 Task: Create a section Database Optimization Sprint and in the section, add a milestone Disaster Recovery Testing in the project AmpTech
Action: Mouse moved to (228, 386)
Screenshot: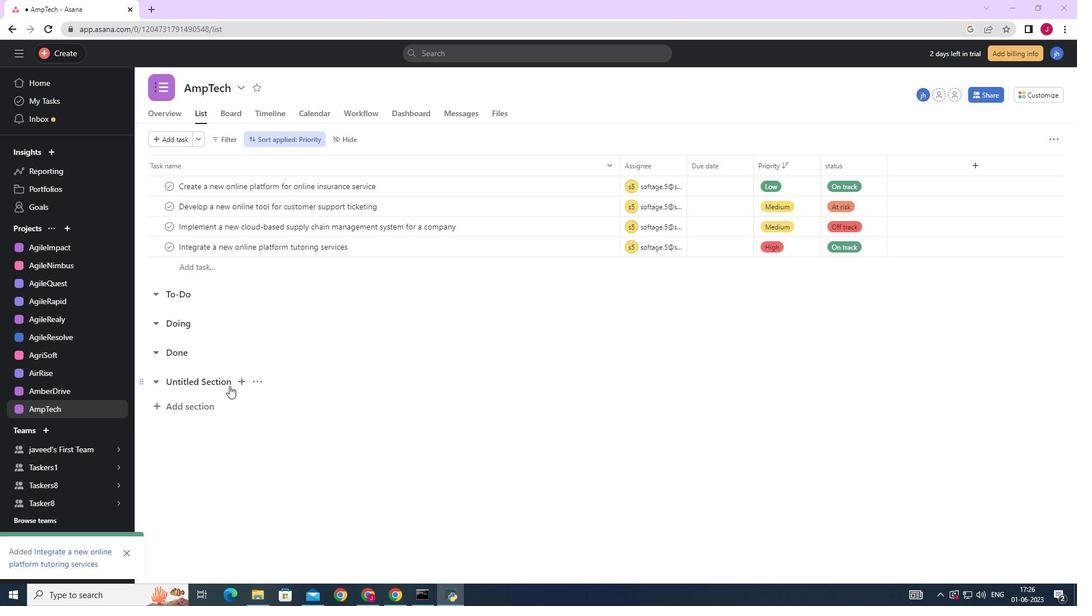 
Action: Mouse pressed left at (228, 386)
Screenshot: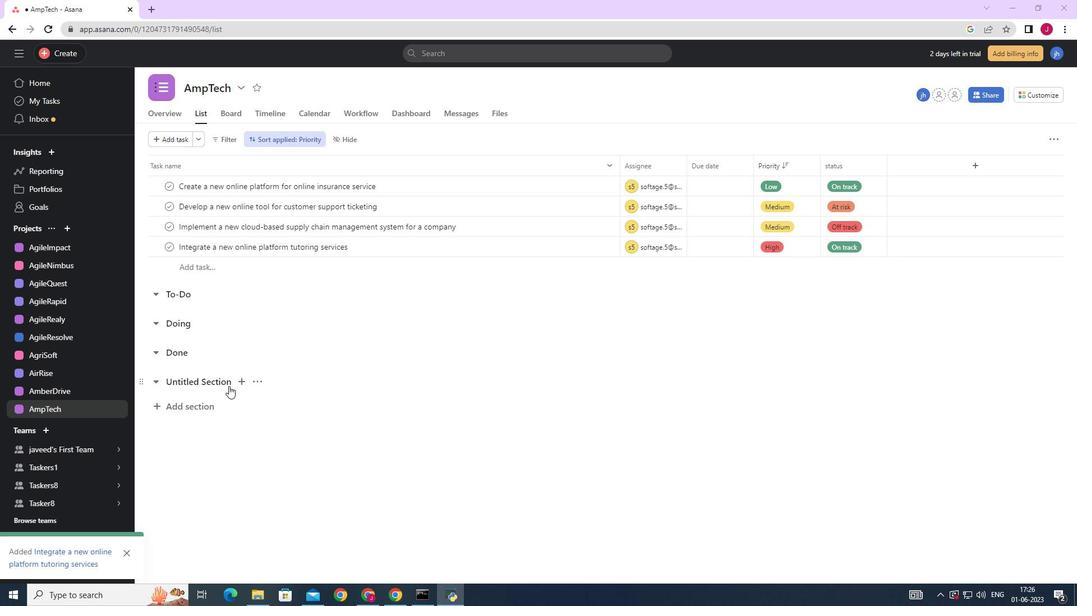 
Action: Mouse moved to (228, 382)
Screenshot: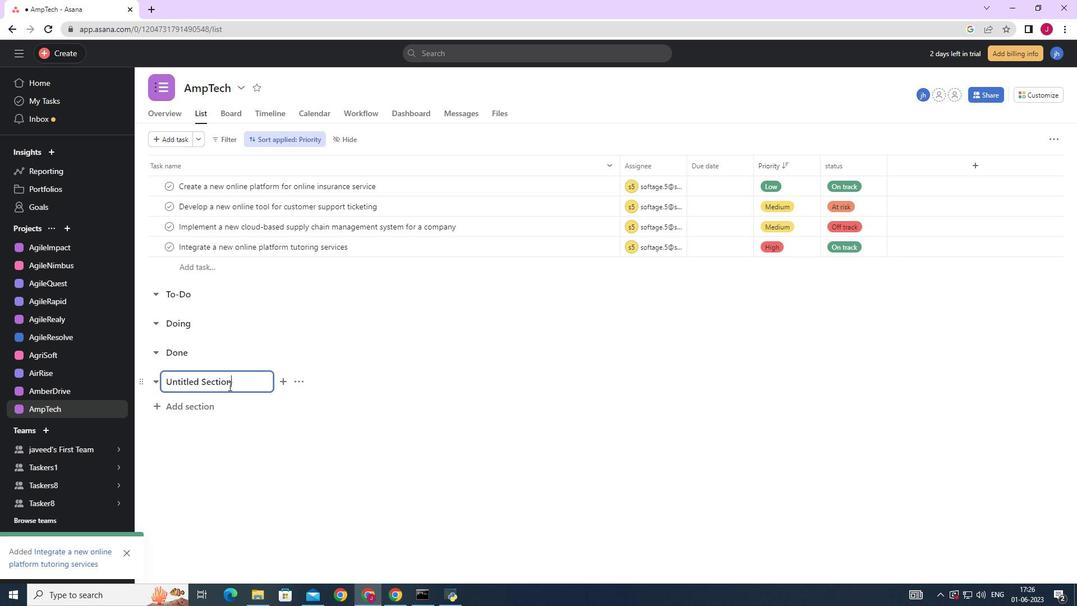 
Action: Key pressed <Key.backspace><Key.backspace><Key.backspace><Key.backspace><Key.backspace><Key.backspace><Key.backspace><Key.backspace><Key.backspace><Key.backspace><Key.backspace><Key.backspace><Key.backspace><Key.backspace><Key.backspace><Key.backspace><Key.backspace><Key.backspace><Key.backspace><Key.backspace><Key.backspace><Key.backspace><Key.backspace><Key.caps_lock>D<Key.caps_lock>ata<Key.space><Key.backspace>base<Key.space><Key.caps_lock>O<Key.caps_lock>py<Key.backspace>timization<Key.enter><Key.caps_lock>D<Key.caps_lock>isaster<Key.space><Key.caps_lock>R<Key.caps_lock>ecovery<Key.space><Key.caps_lock>T<Key.caps_lock>esting
Screenshot: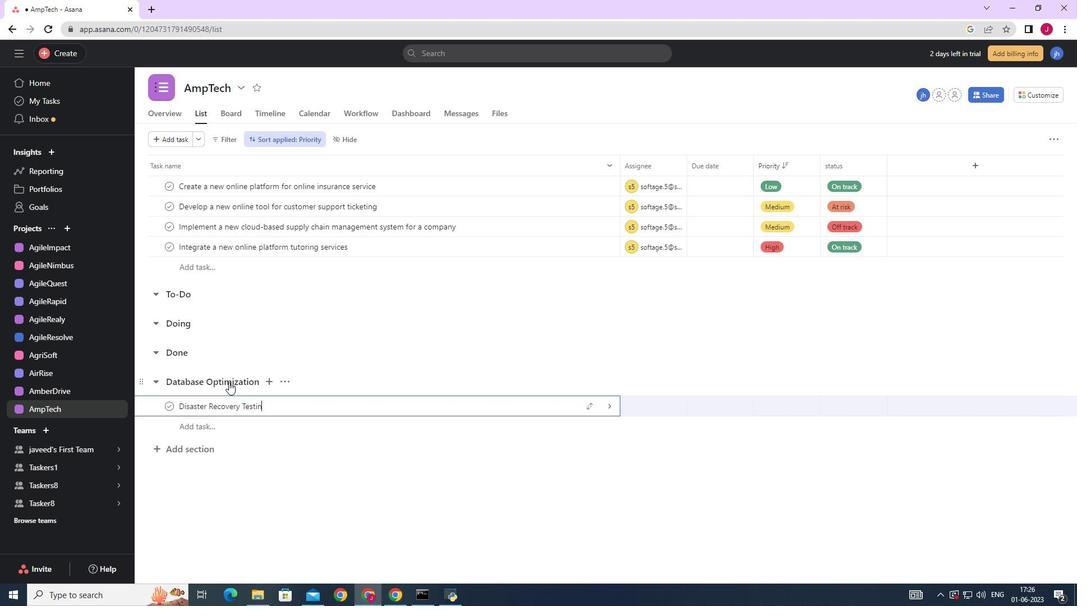 
Action: Mouse moved to (614, 407)
Screenshot: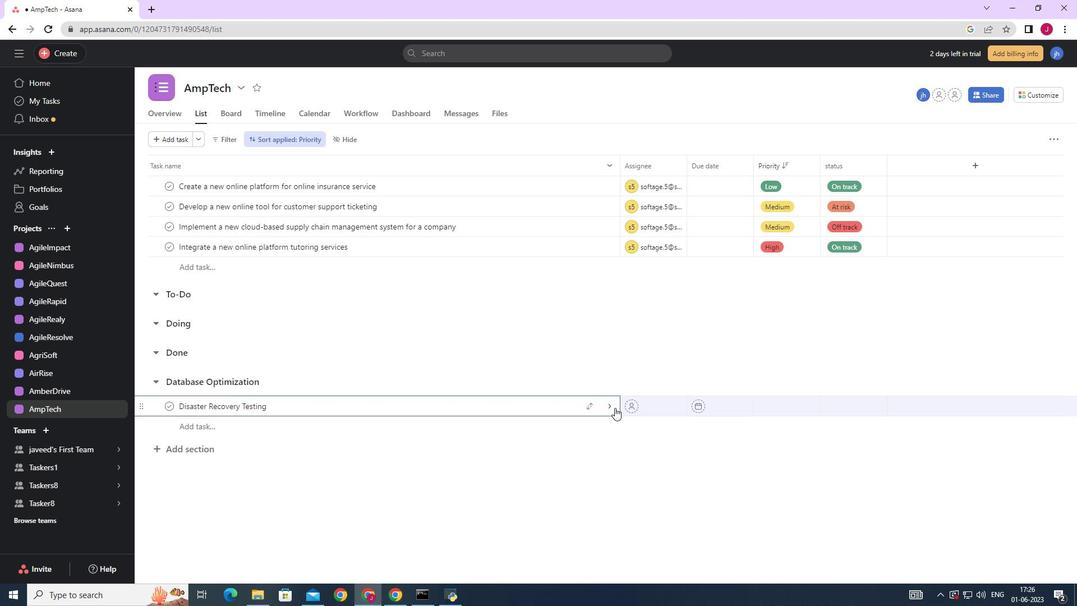 
Action: Mouse pressed left at (614, 407)
Screenshot: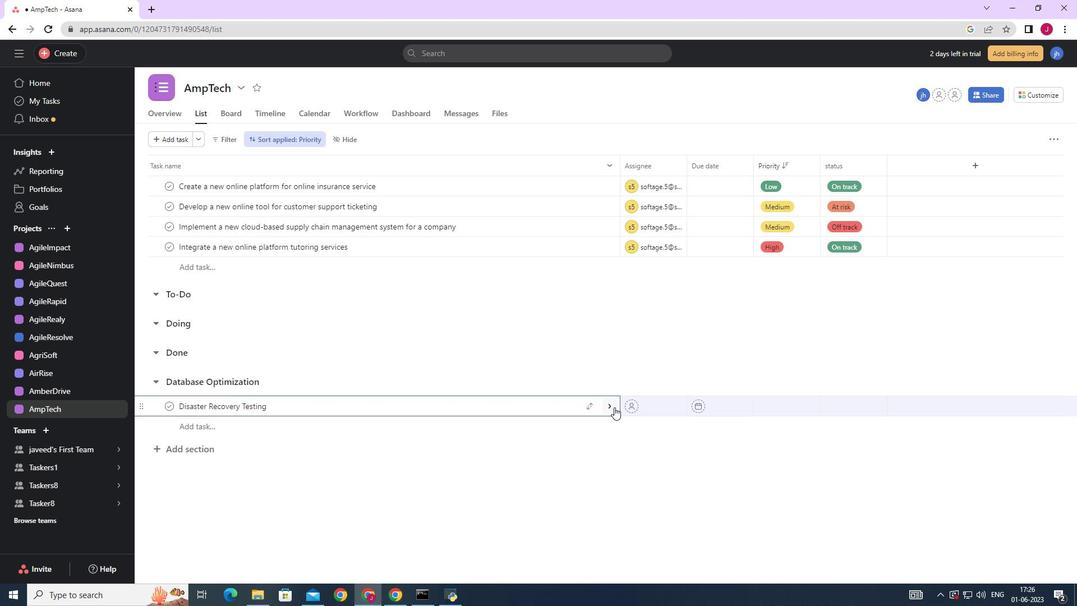 
Action: Mouse moved to (1037, 139)
Screenshot: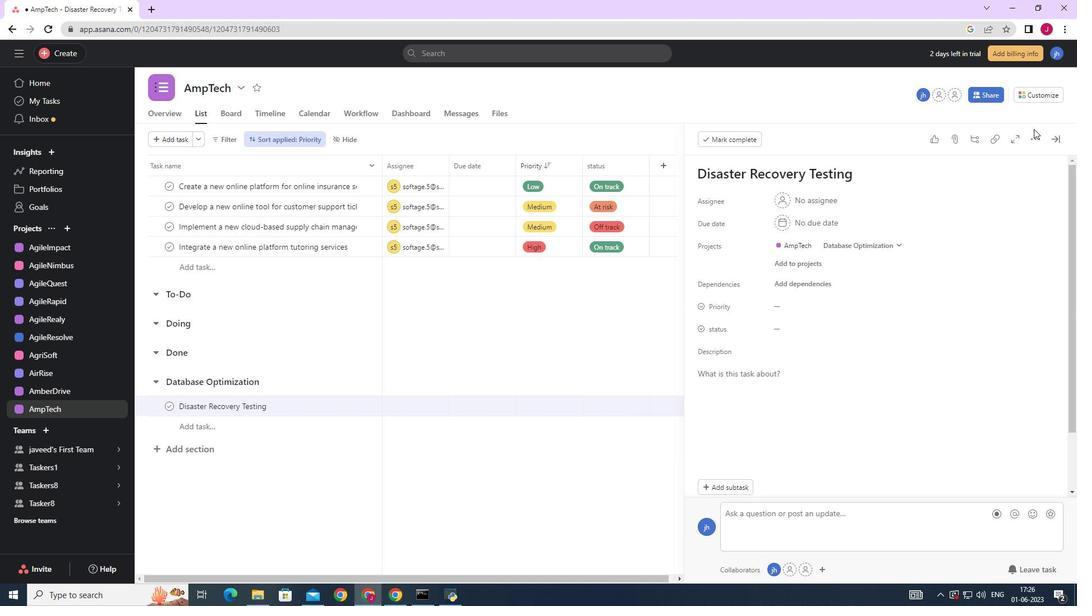 
Action: Mouse pressed left at (1035, 139)
Screenshot: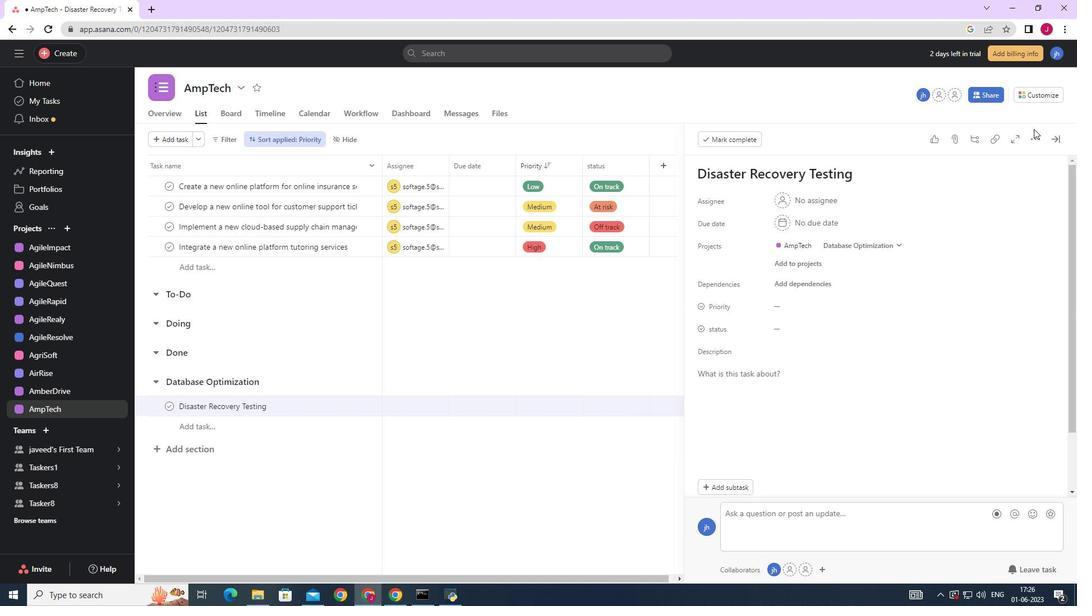
Action: Mouse moved to (963, 179)
Screenshot: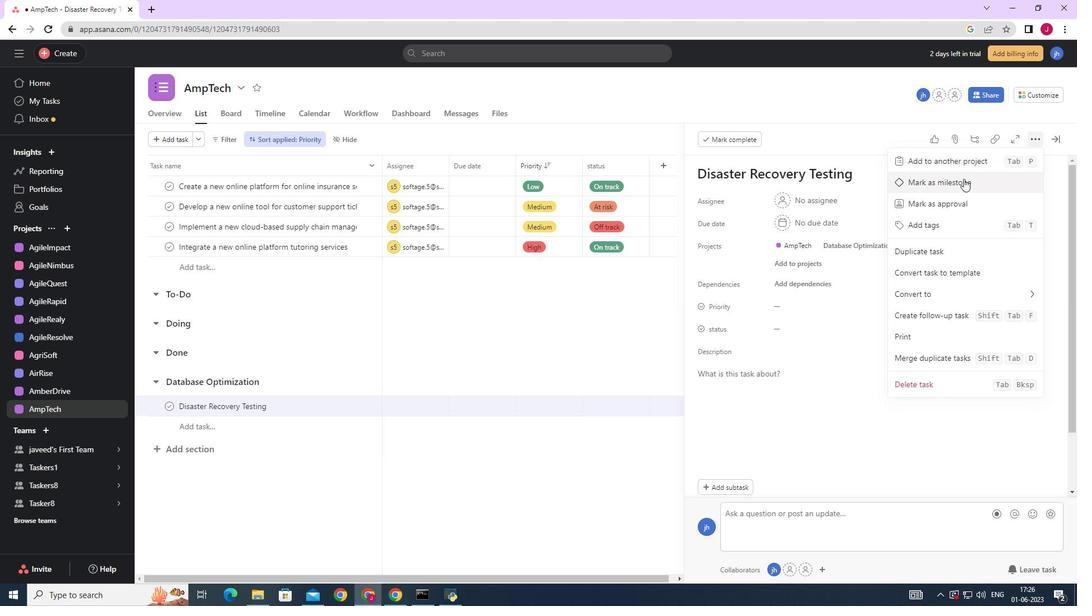 
Action: Mouse pressed left at (963, 179)
Screenshot: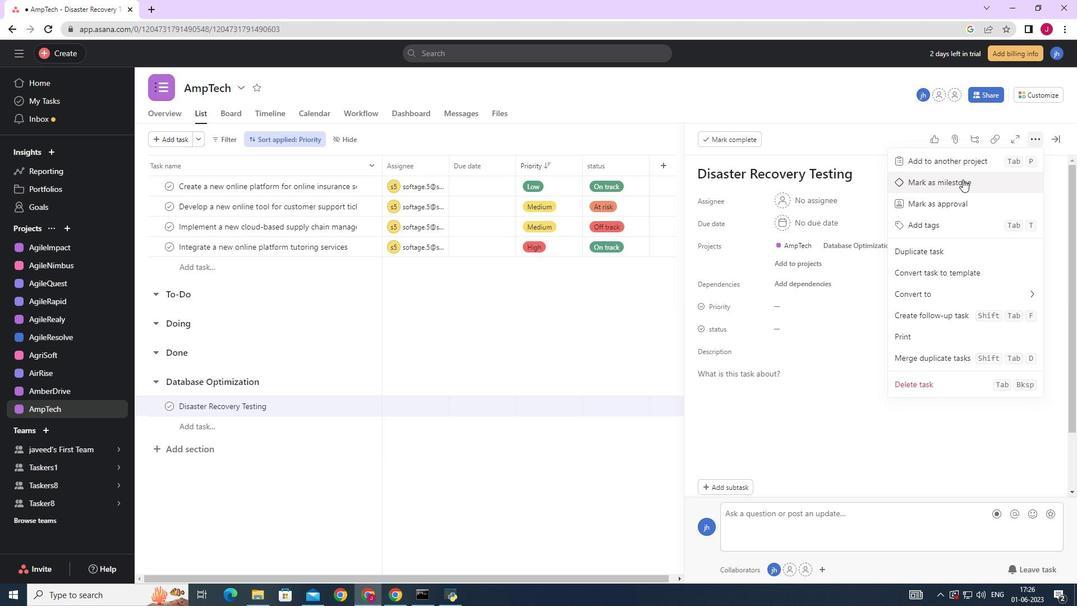 
Action: Mouse moved to (1058, 140)
Screenshot: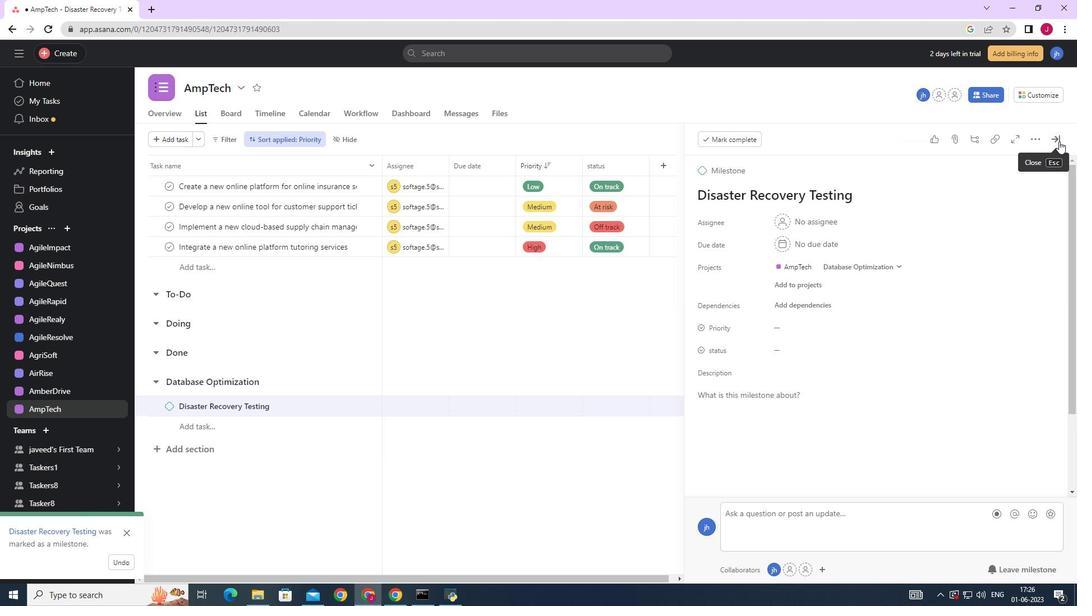 
Action: Mouse pressed left at (1058, 140)
Screenshot: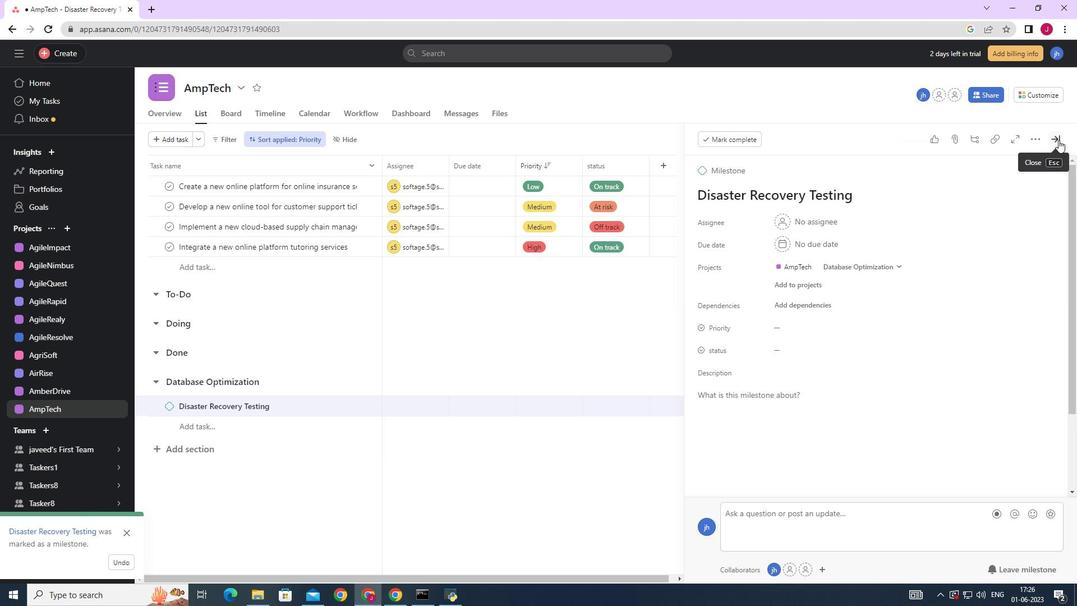 
